 Task: Select the time zone for (UTC-11:00) midway island, samoa.
Action: Mouse moved to (719, 96)
Screenshot: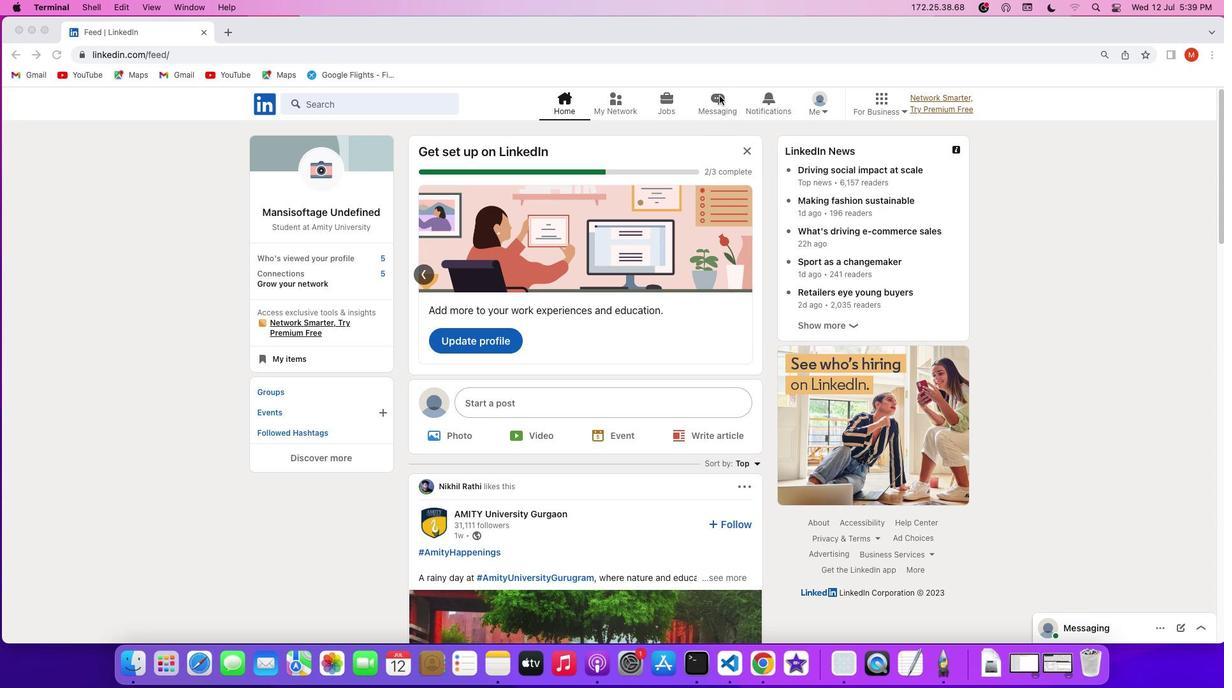 
Action: Mouse pressed left at (719, 96)
Screenshot: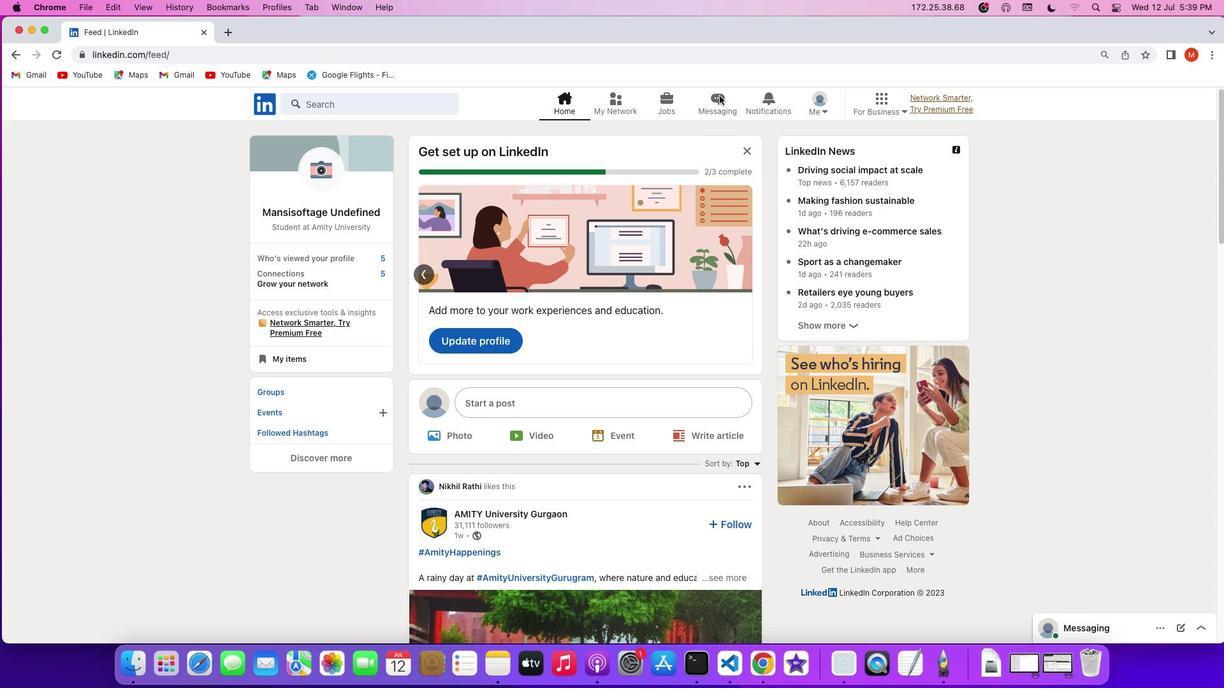 
Action: Mouse pressed left at (719, 96)
Screenshot: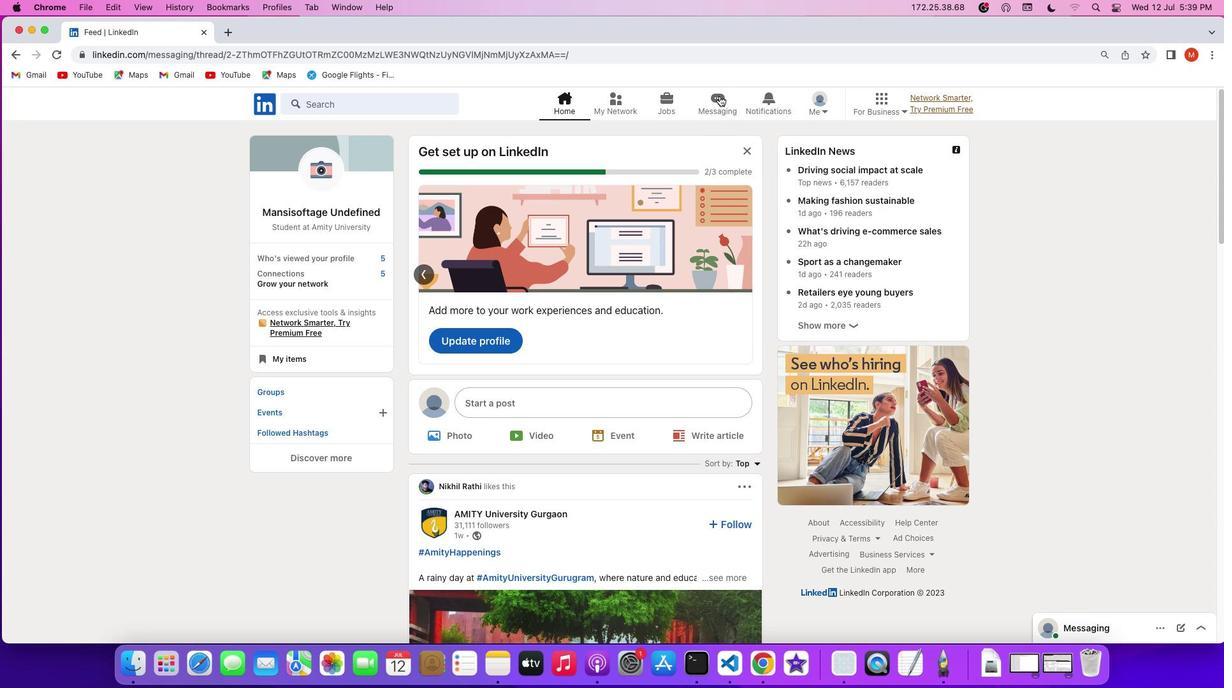 
Action: Mouse moved to (700, 148)
Screenshot: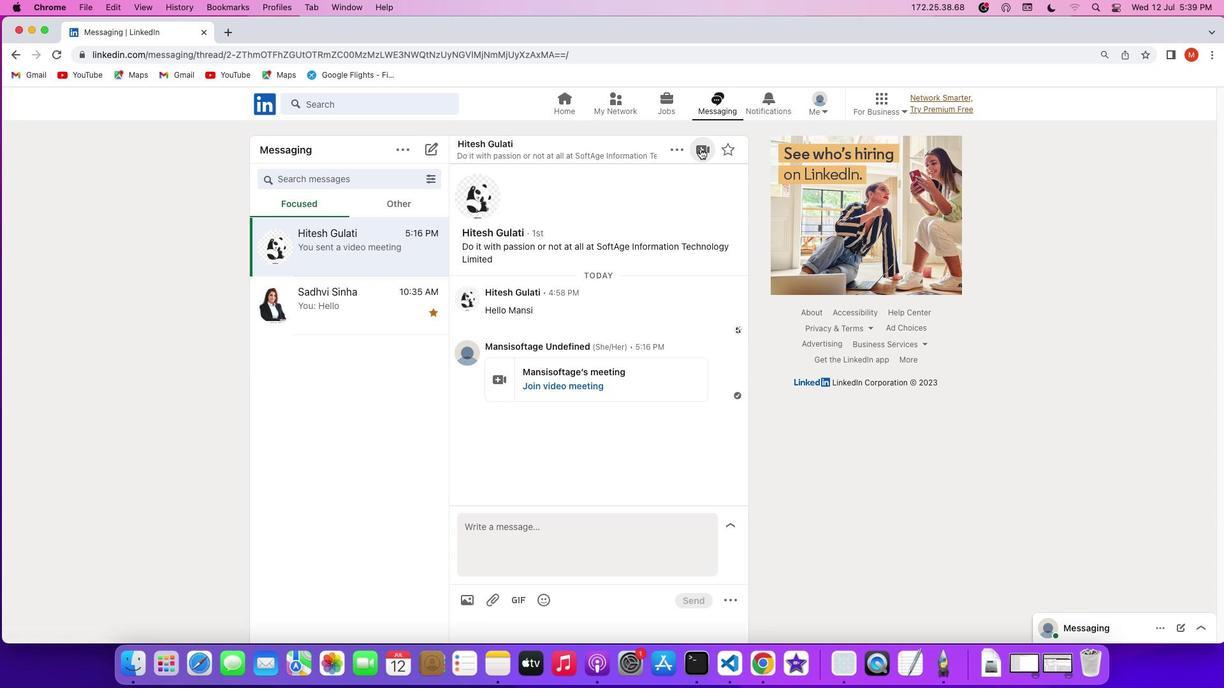 
Action: Mouse pressed left at (700, 148)
Screenshot: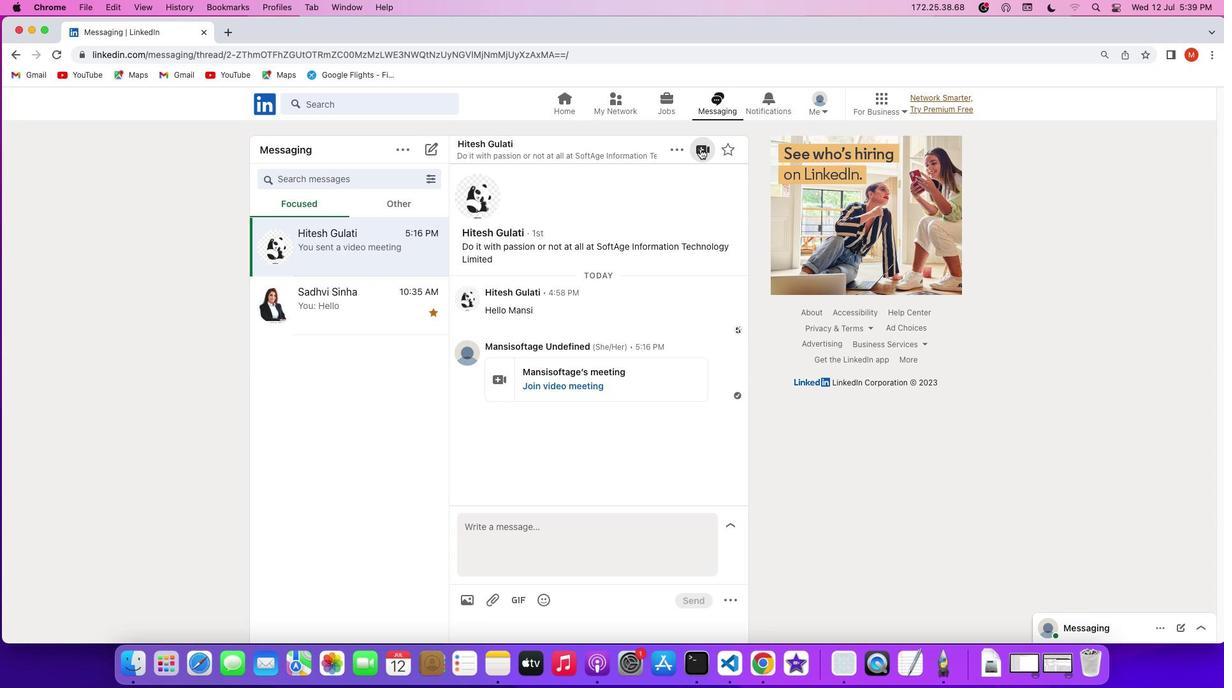 
Action: Mouse moved to (610, 208)
Screenshot: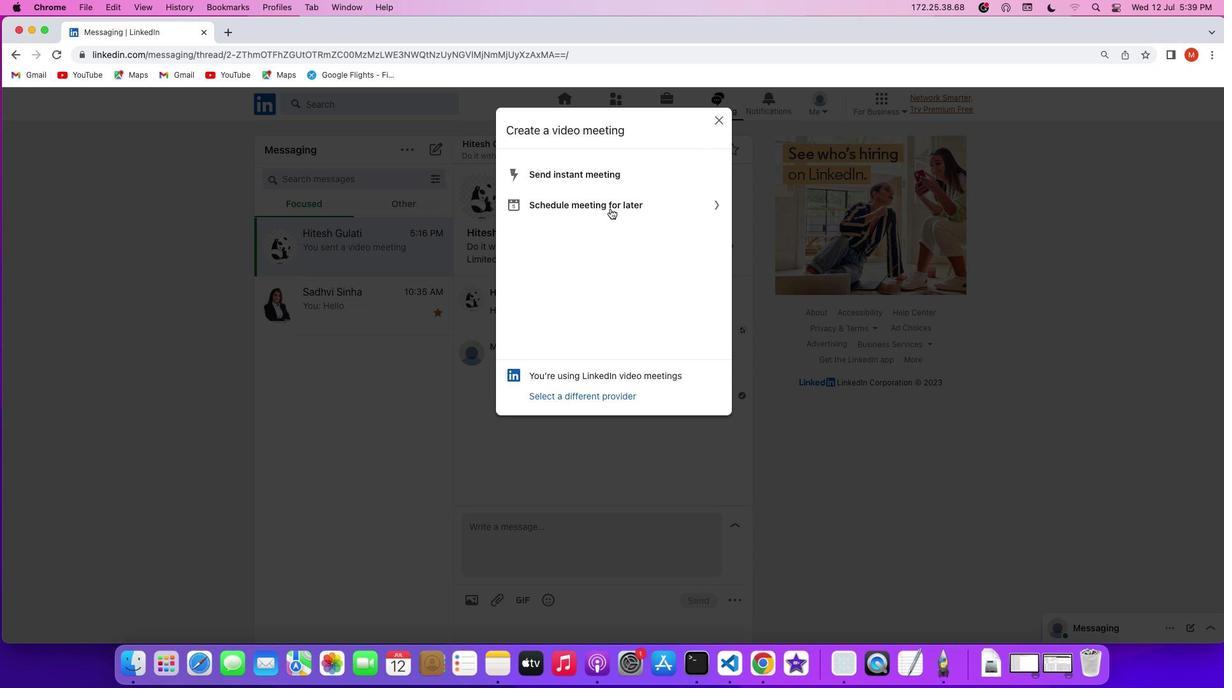 
Action: Mouse pressed left at (610, 208)
Screenshot: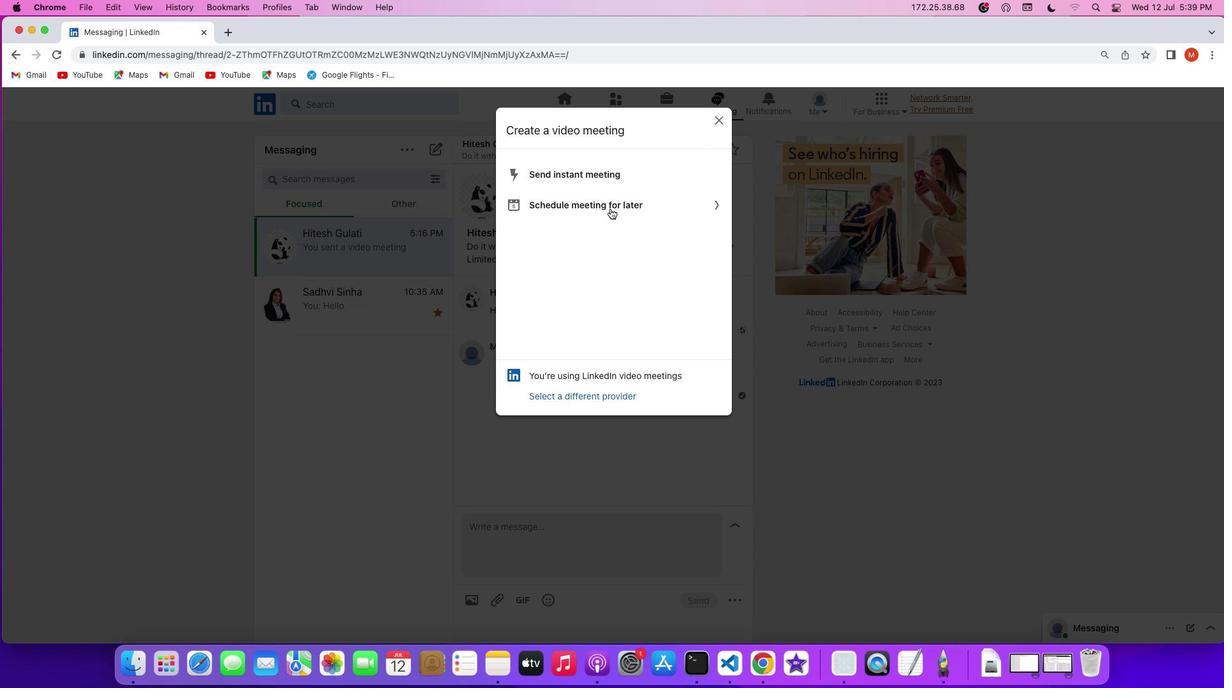 
Action: Mouse moved to (711, 281)
Screenshot: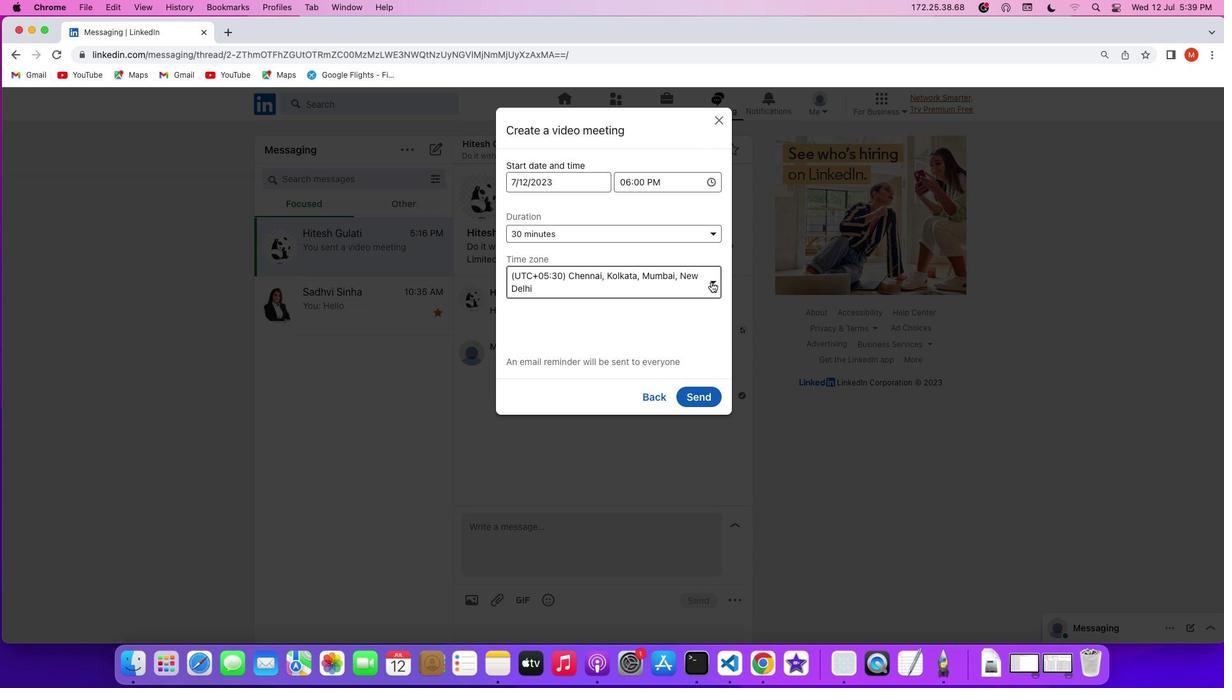 
Action: Mouse pressed left at (711, 281)
Screenshot: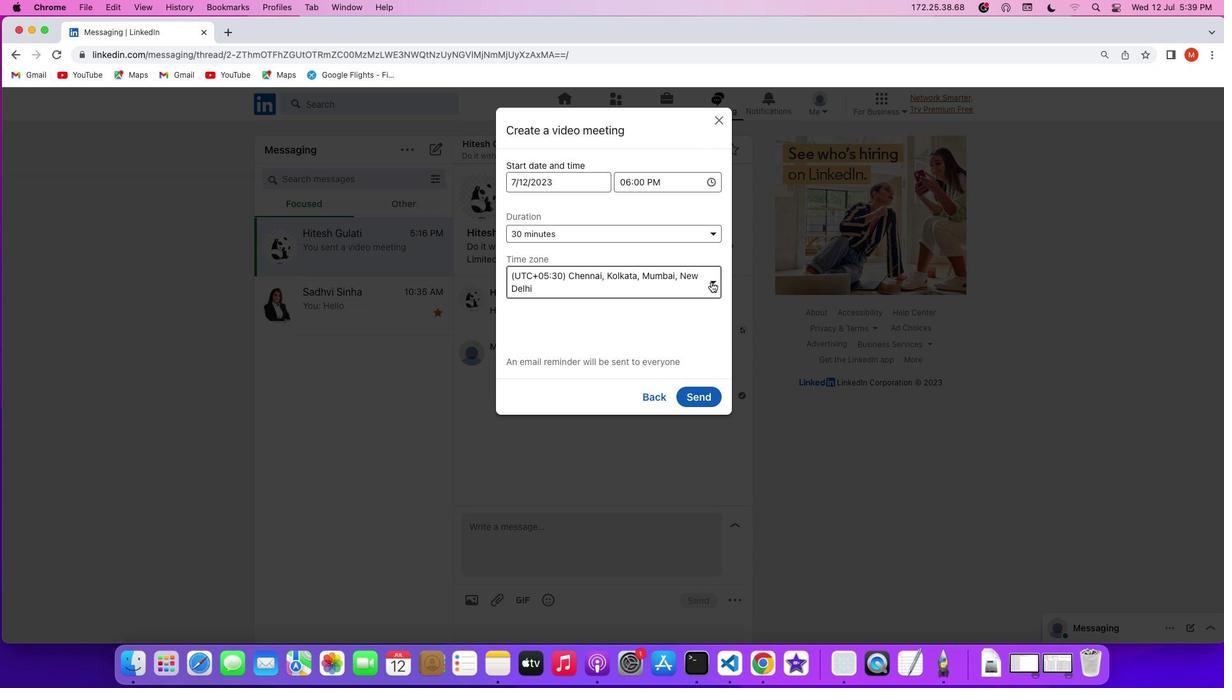 
Action: Mouse moved to (661, 329)
Screenshot: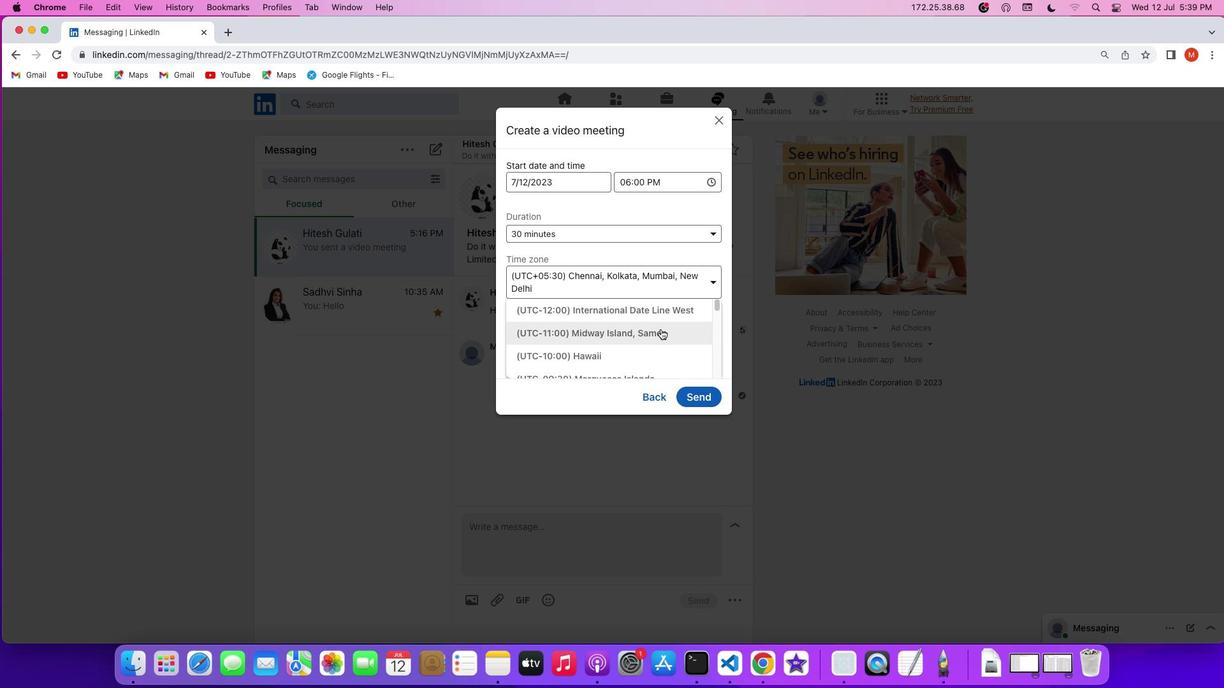 
Action: Mouse pressed left at (661, 329)
Screenshot: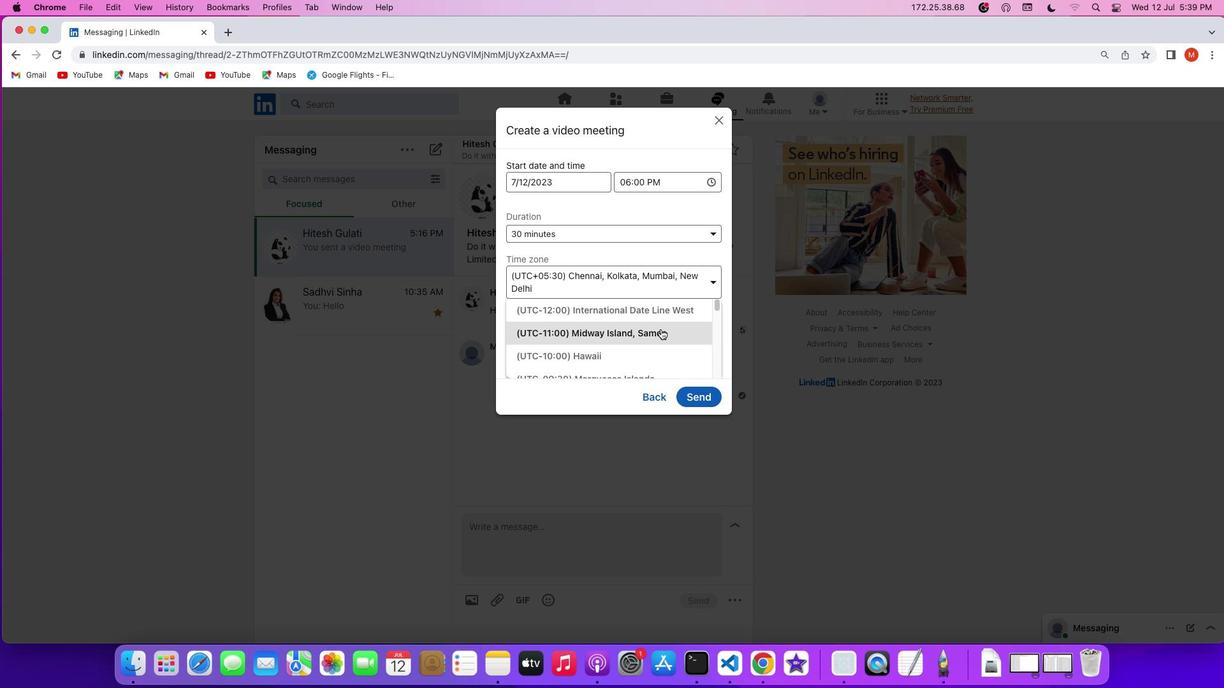 
Action: Mouse moved to (679, 341)
Screenshot: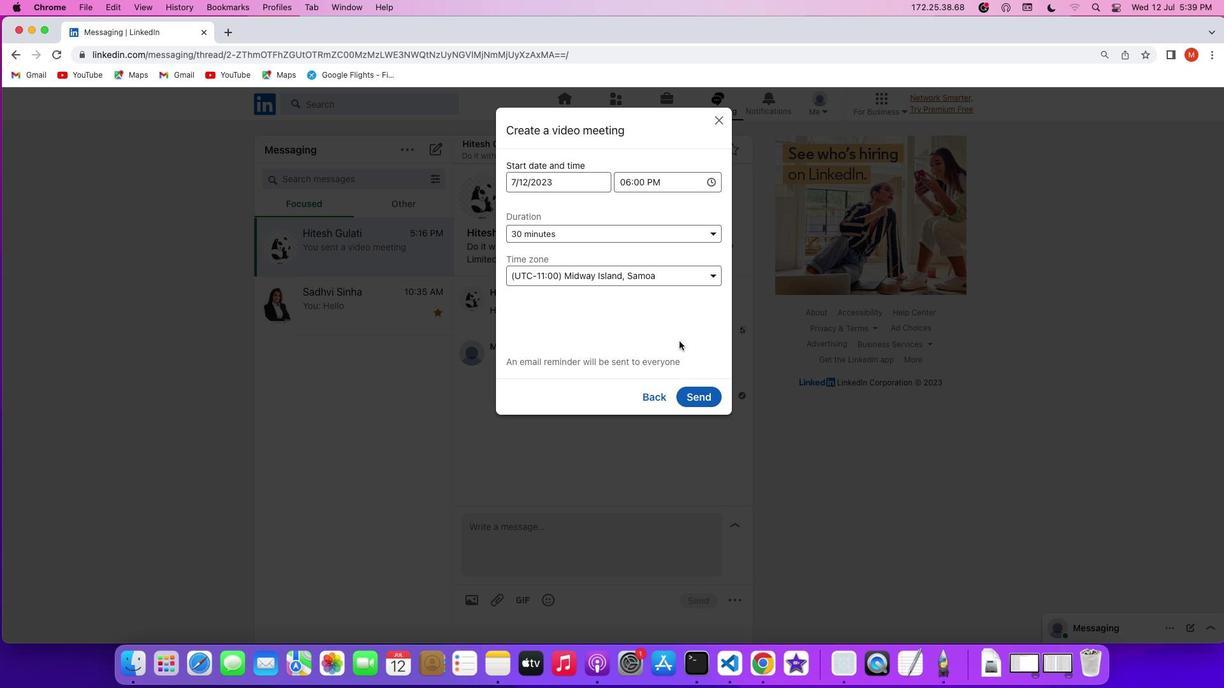 
